 Task: Zoom out the location "Tiny home in Lac-Beauport, Quebec, Canada" two times.
Action: Mouse moved to (589, 141)
Screenshot: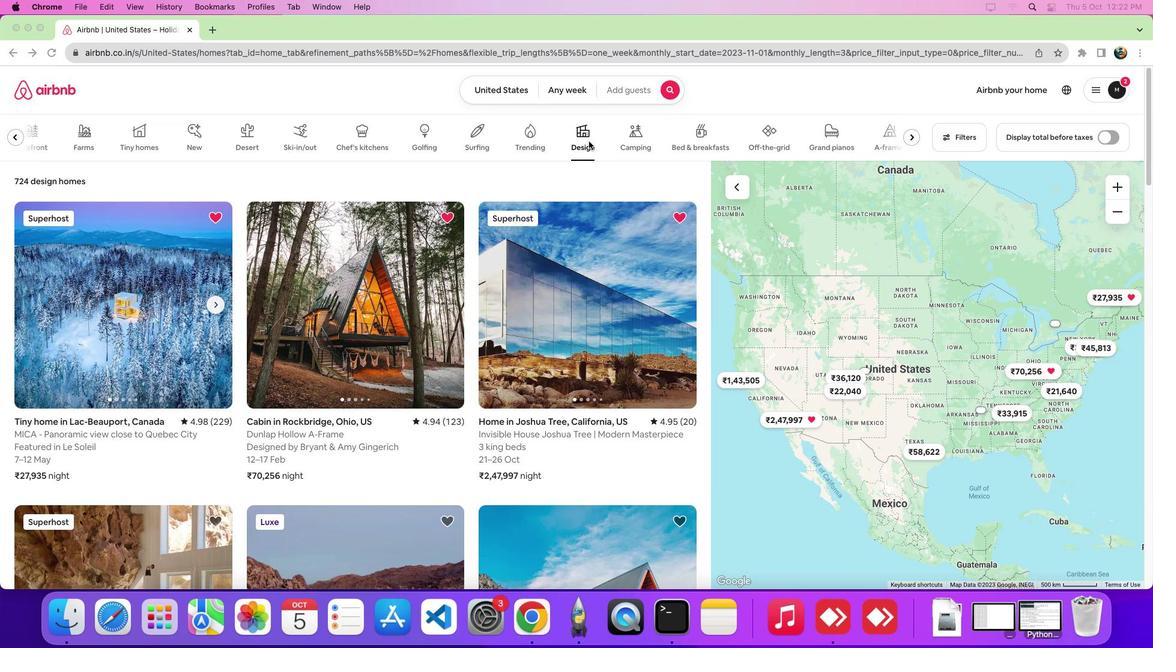 
Action: Mouse pressed left at (589, 141)
Screenshot: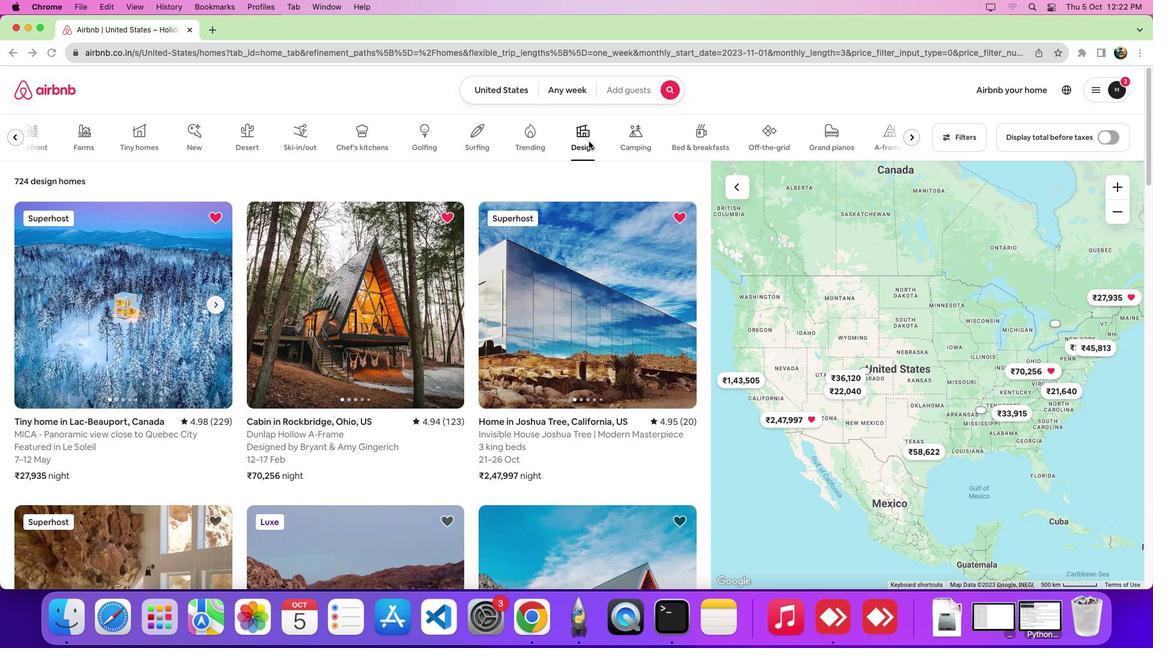 
Action: Mouse moved to (189, 306)
Screenshot: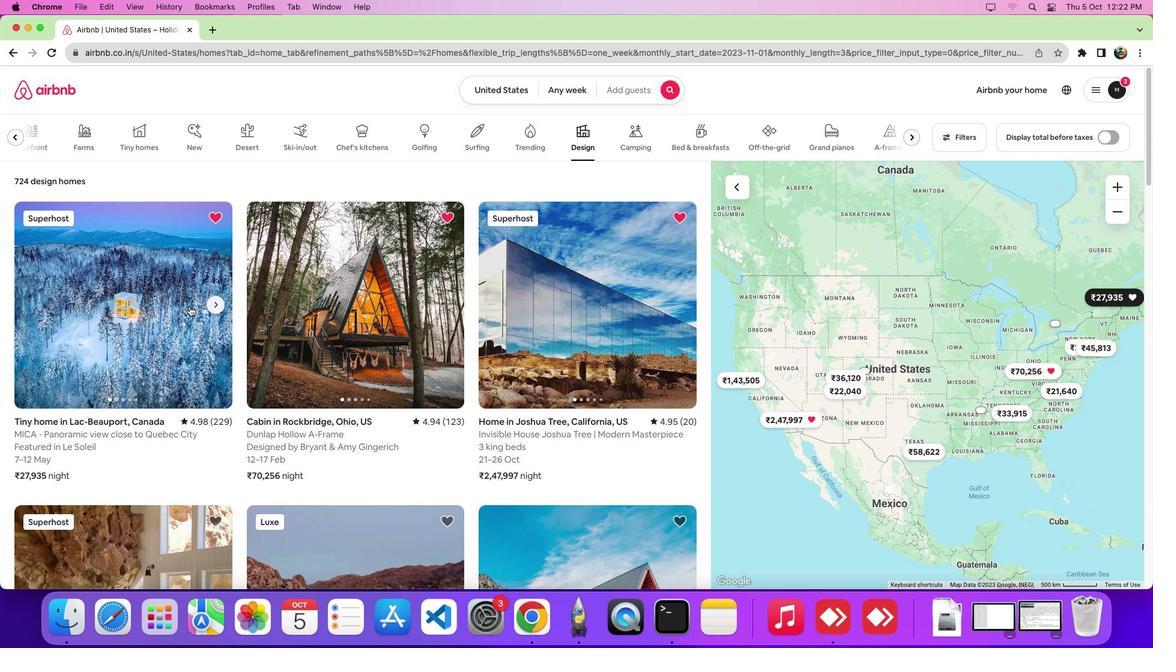 
Action: Mouse pressed left at (189, 306)
Screenshot: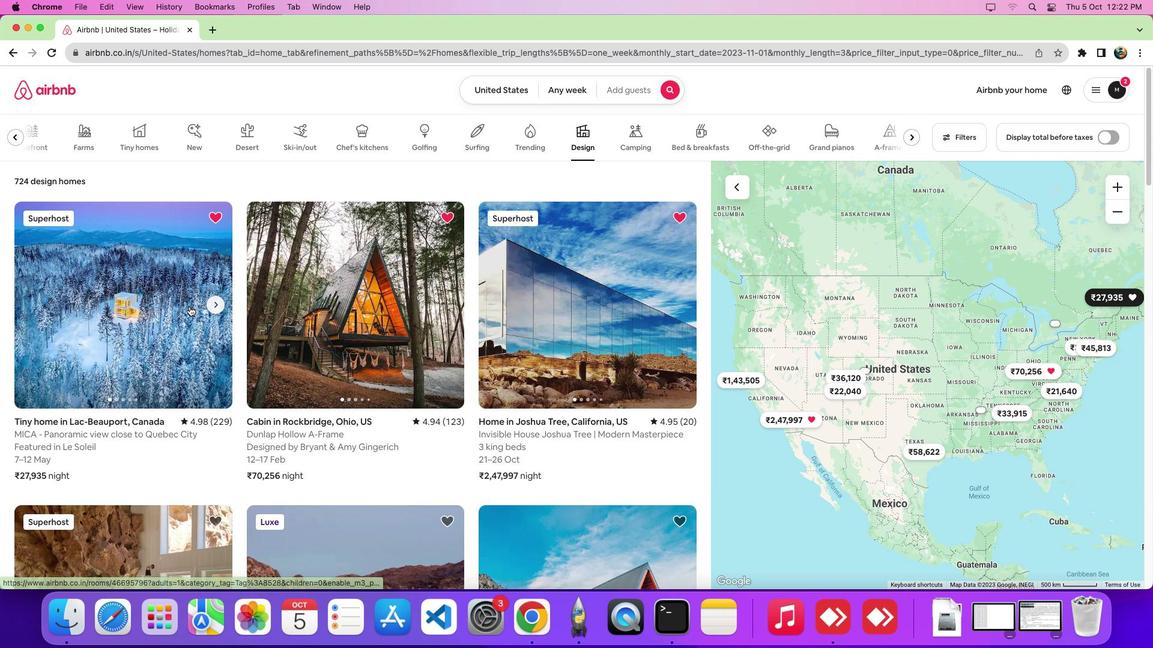 
Action: Mouse moved to (524, 315)
Screenshot: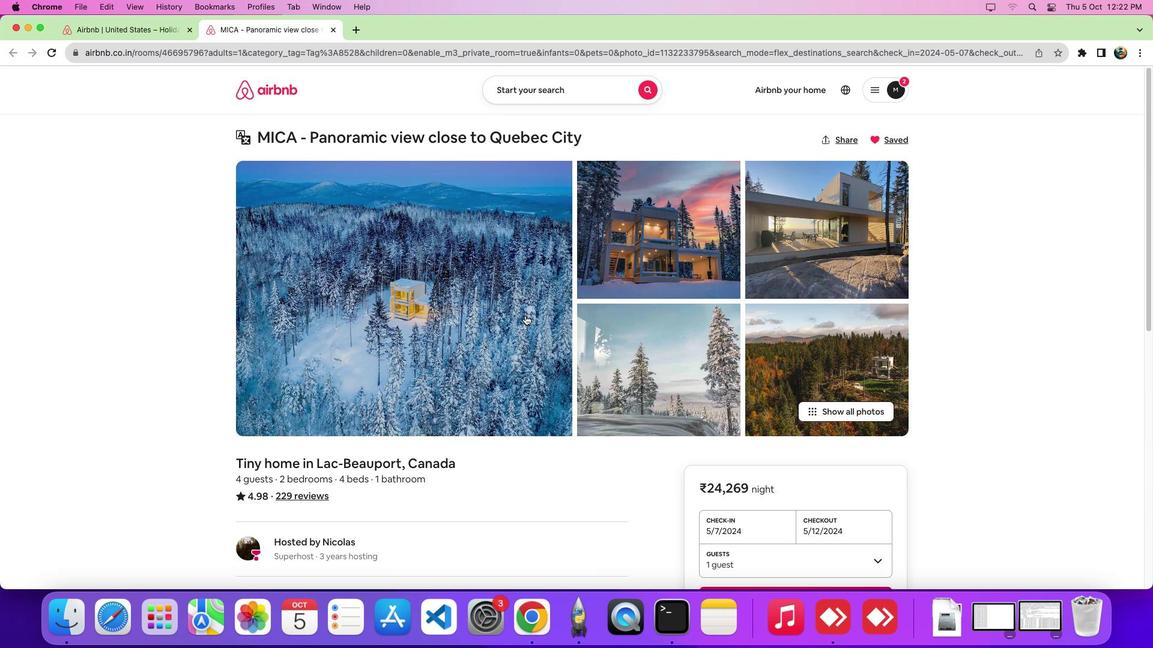 
Action: Mouse scrolled (524, 315) with delta (0, 0)
Screenshot: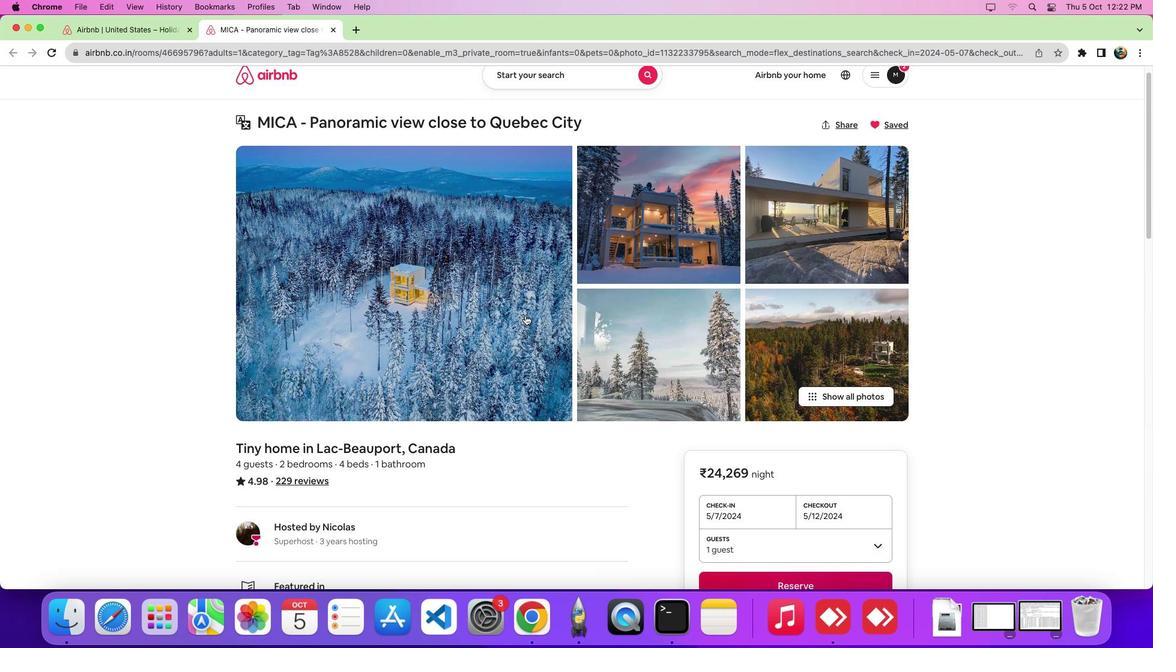 
Action: Mouse scrolled (524, 315) with delta (0, -1)
Screenshot: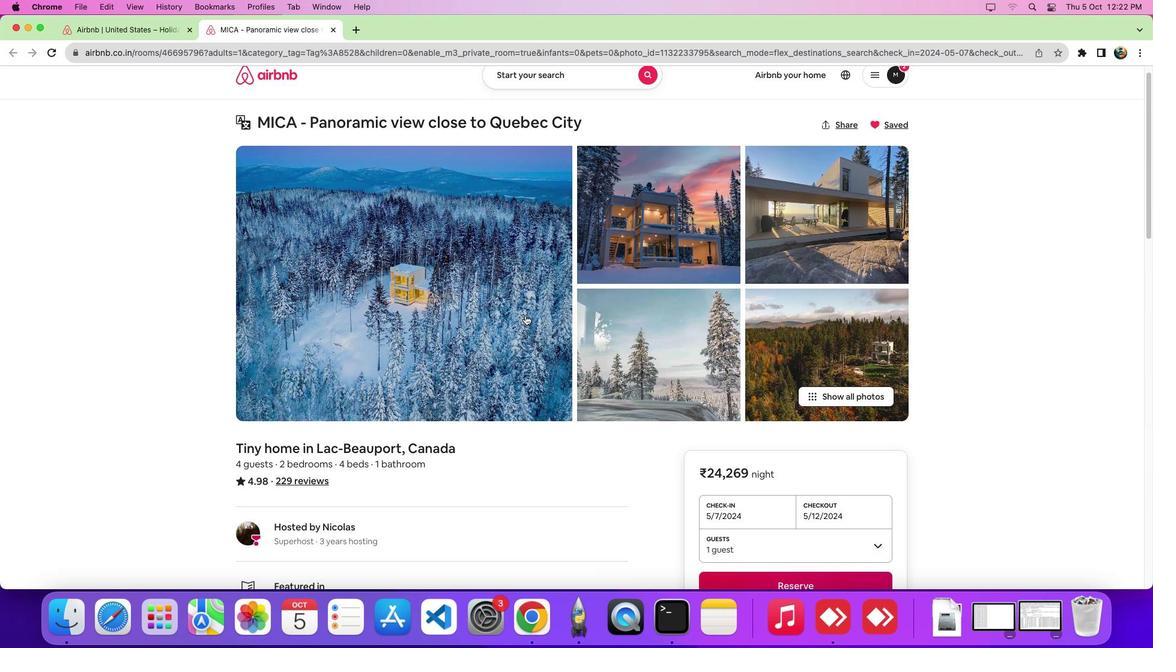 
Action: Mouse scrolled (524, 315) with delta (0, -5)
Screenshot: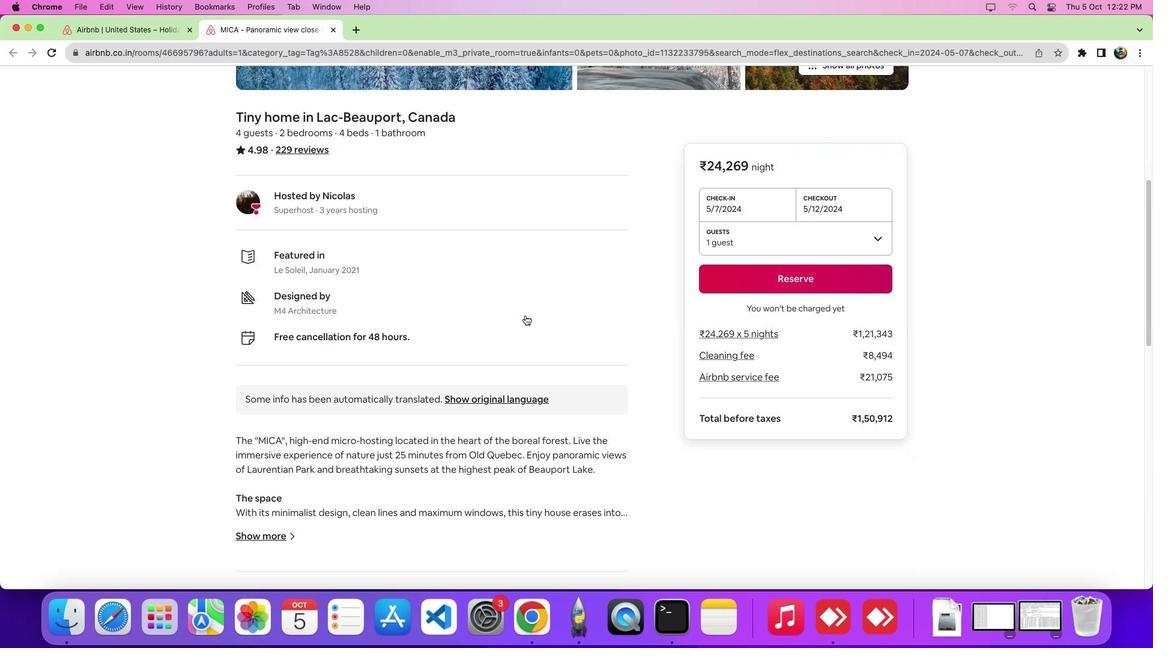 
Action: Mouse scrolled (524, 315) with delta (0, -8)
Screenshot: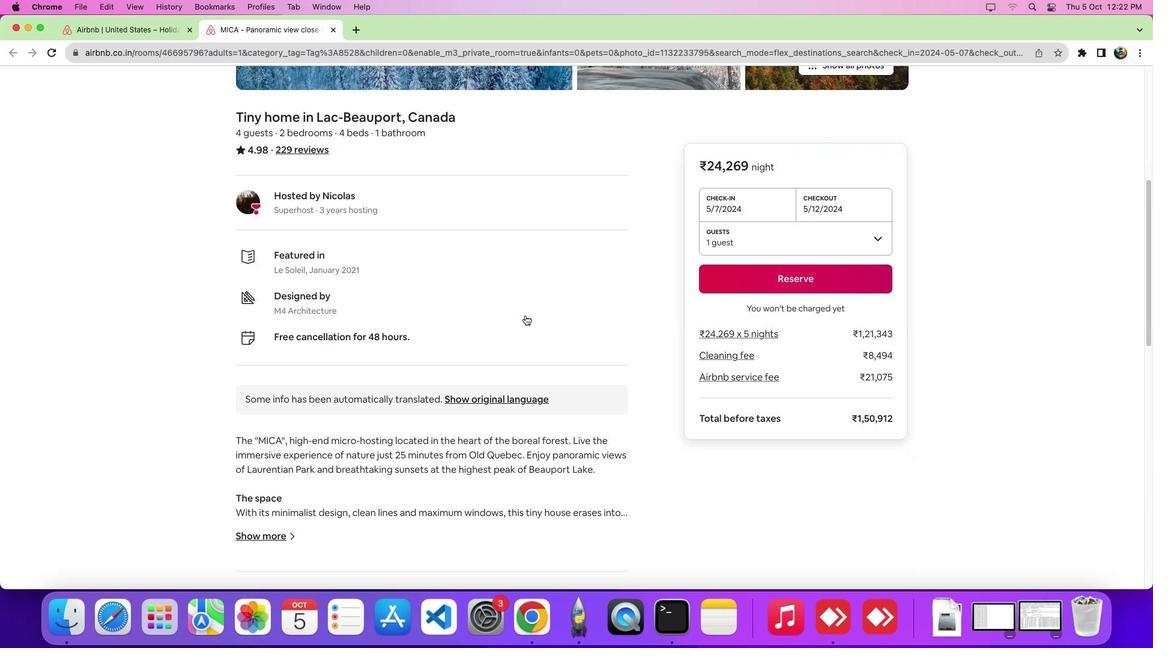 
Action: Mouse scrolled (524, 315) with delta (0, -9)
Screenshot: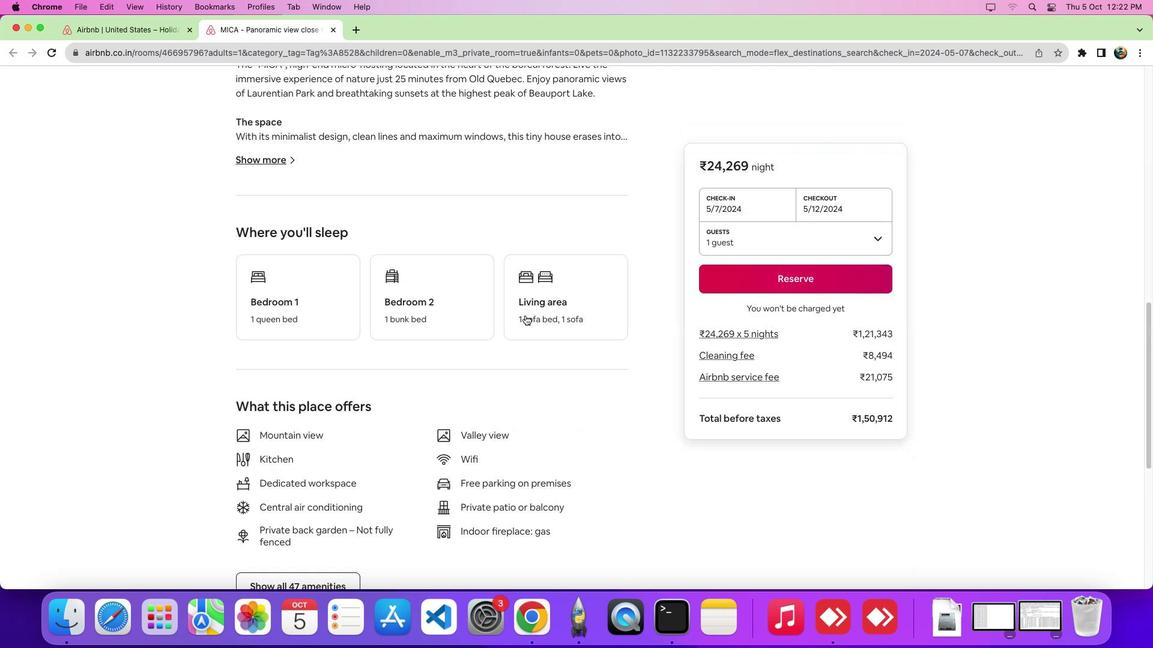
Action: Mouse moved to (398, 94)
Screenshot: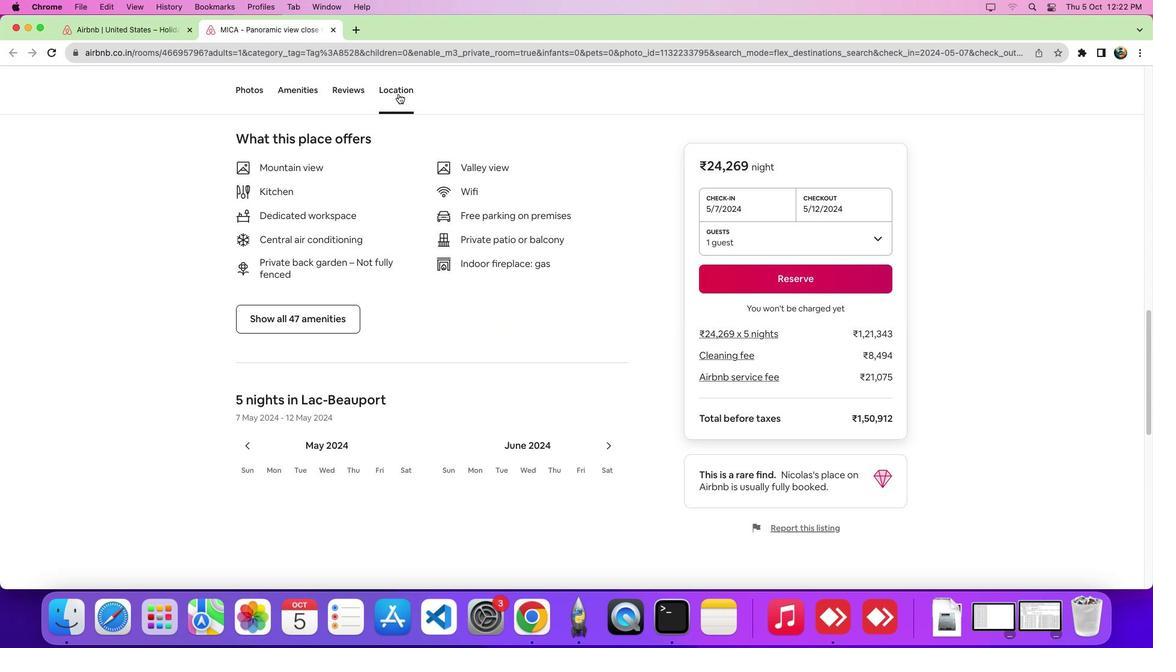 
Action: Mouse pressed left at (398, 94)
Screenshot: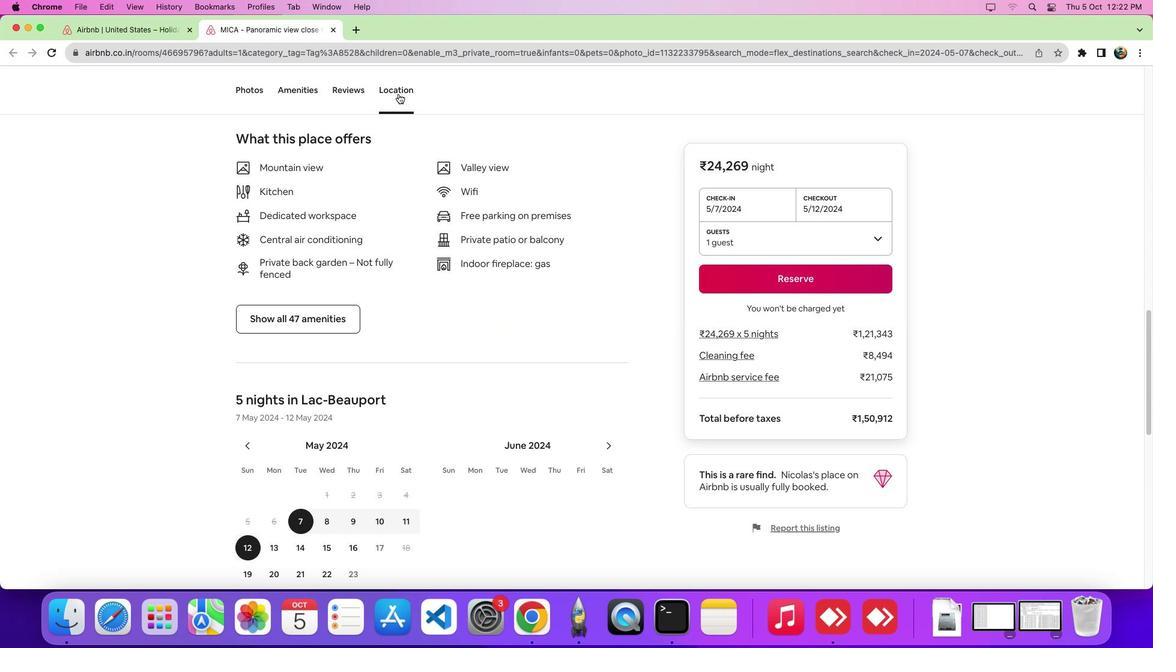 
Action: Mouse pressed left at (398, 94)
Screenshot: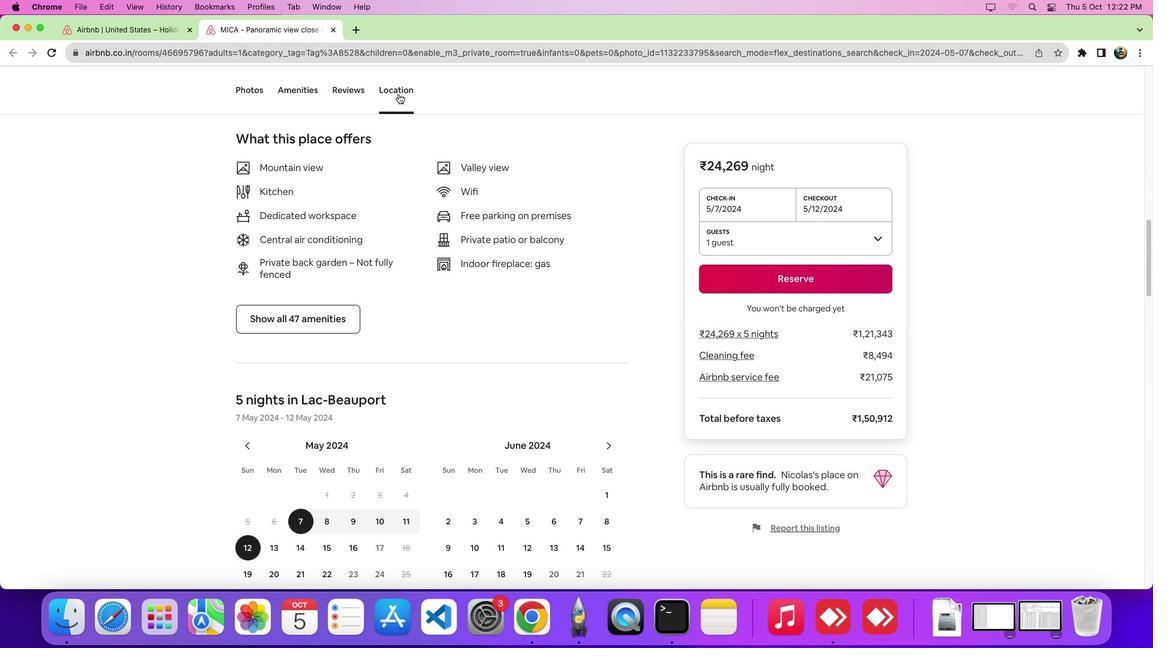
Action: Mouse moved to (877, 282)
Screenshot: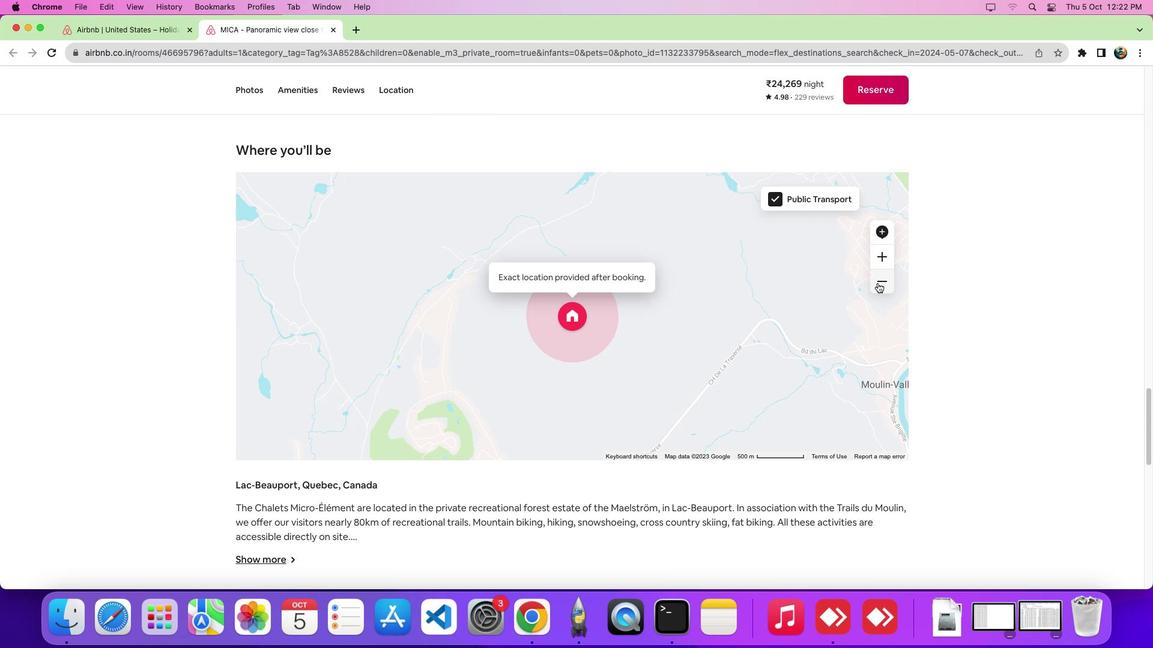 
Action: Mouse pressed left at (877, 282)
Screenshot: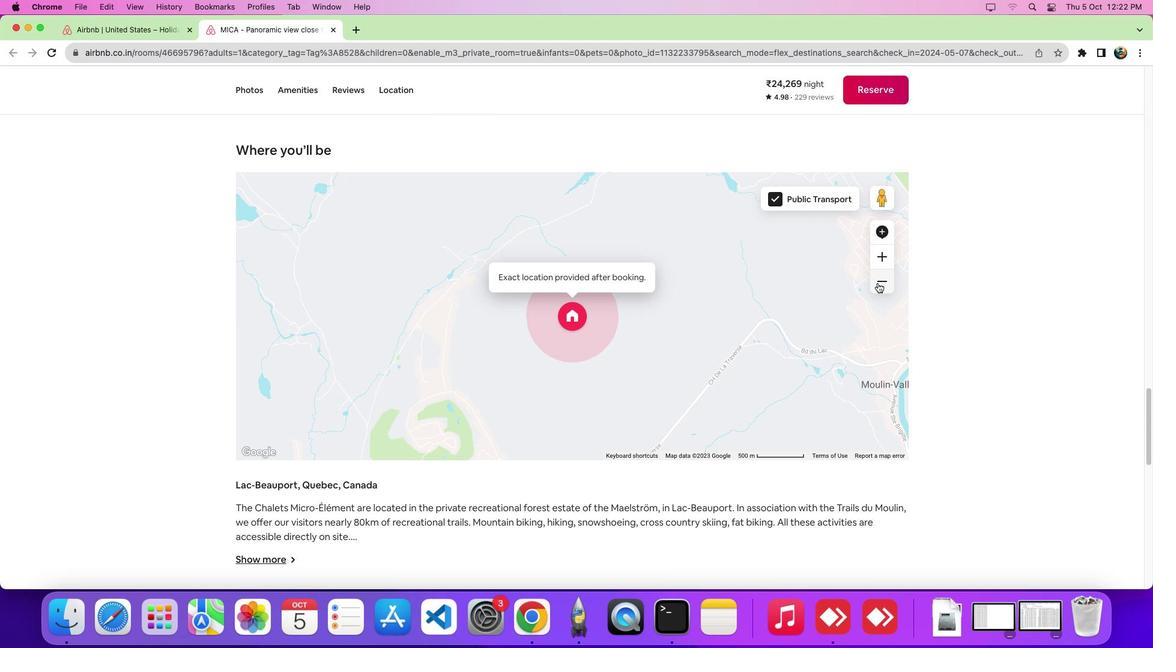 
Action: Mouse pressed left at (877, 282)
Screenshot: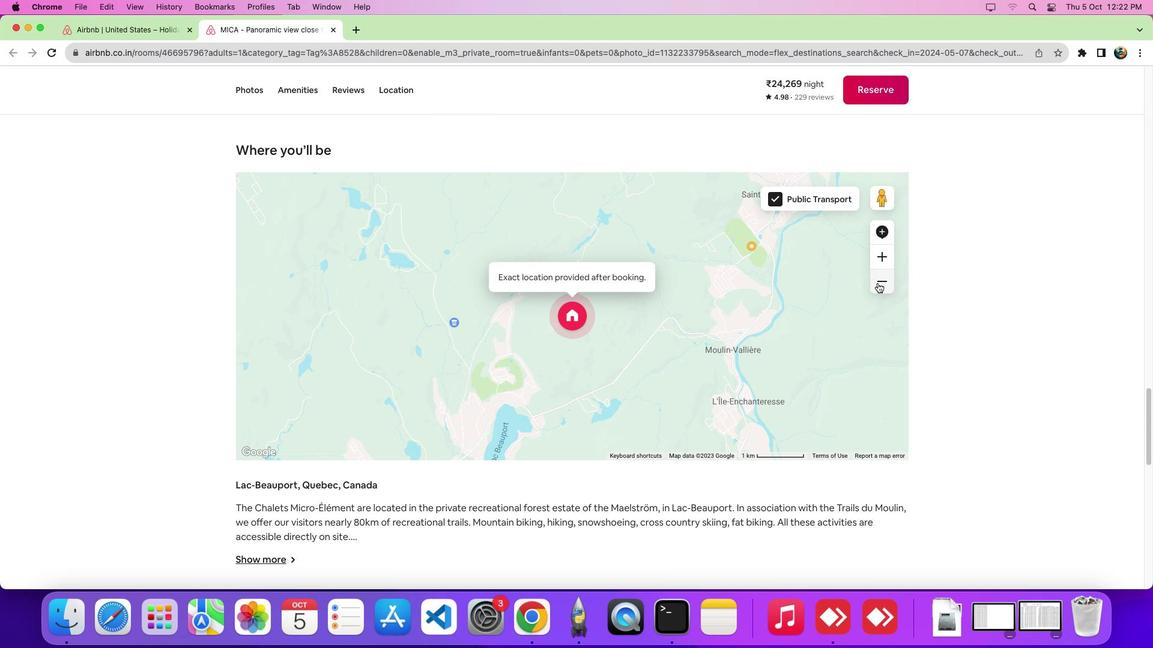 
